 Task: Add rule.
Action: Mouse moved to (202, 89)
Screenshot: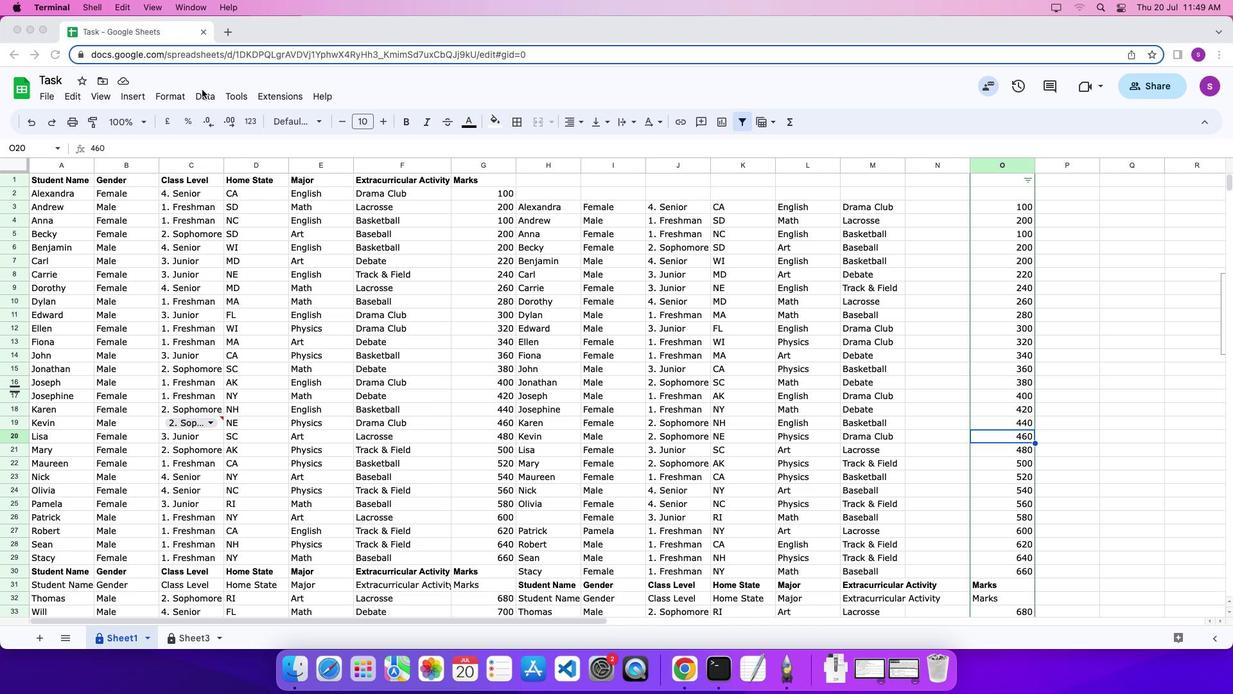
Action: Mouse pressed left at (202, 89)
Screenshot: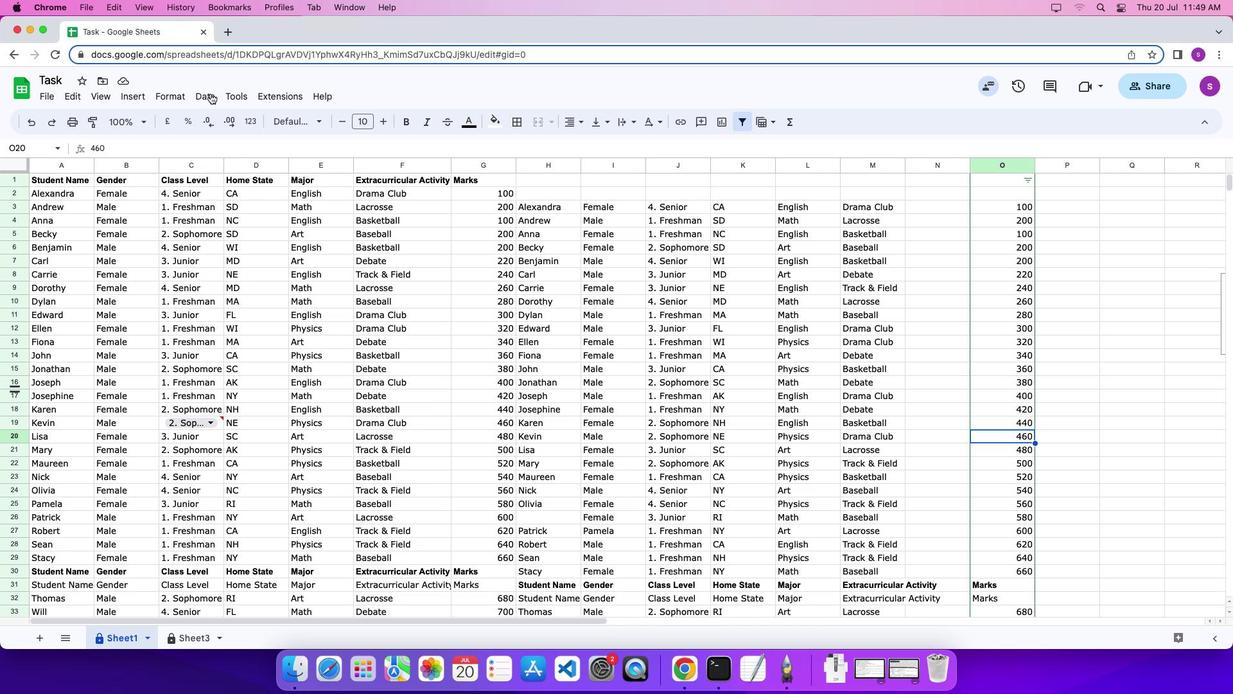 
Action: Mouse moved to (213, 95)
Screenshot: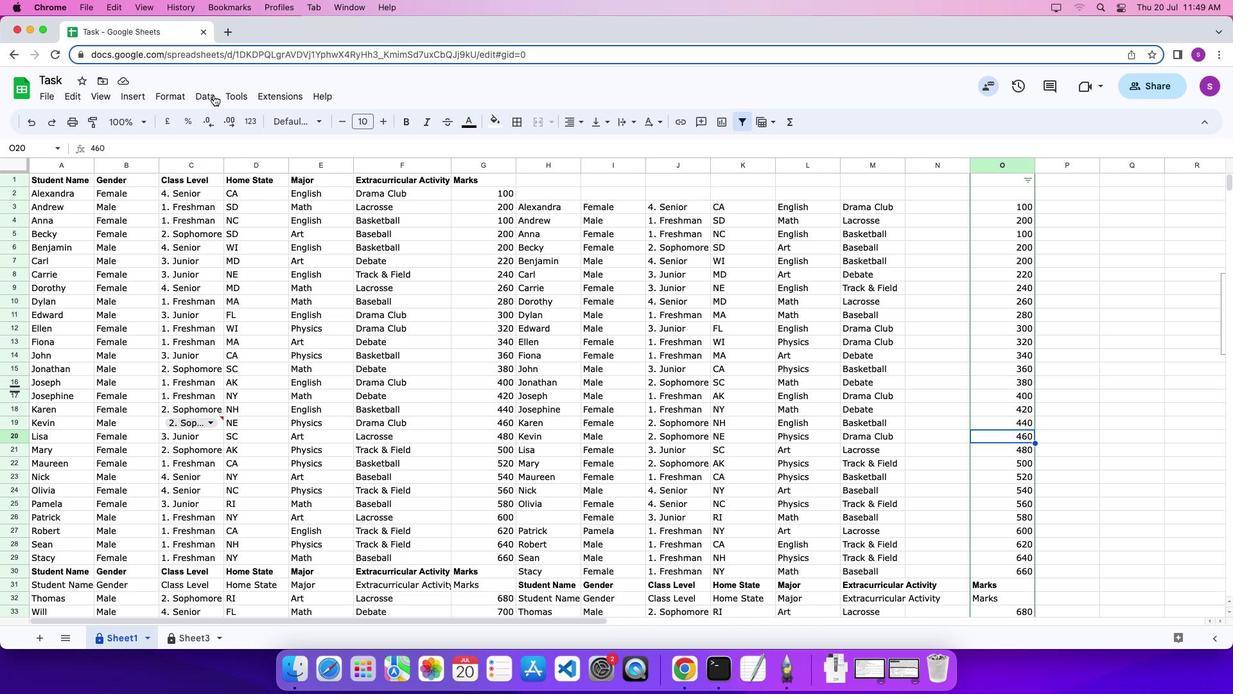 
Action: Mouse pressed left at (213, 95)
Screenshot: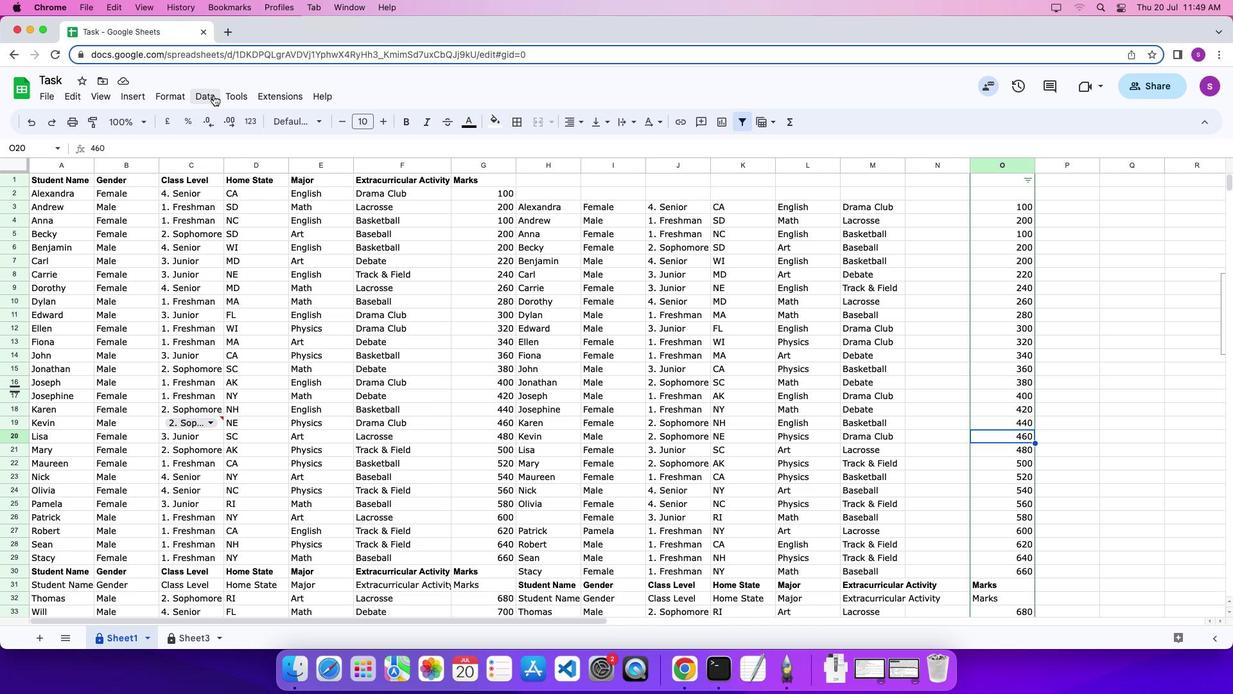 
Action: Mouse moved to (251, 352)
Screenshot: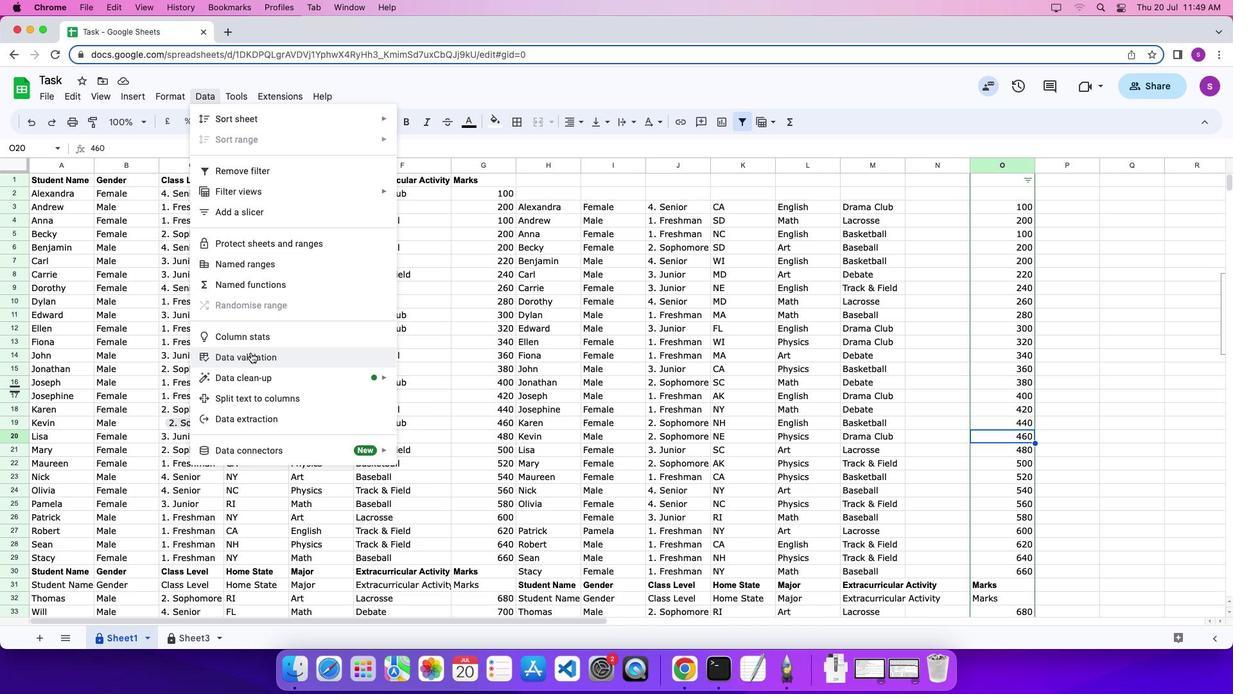 
Action: Mouse pressed left at (251, 352)
Screenshot: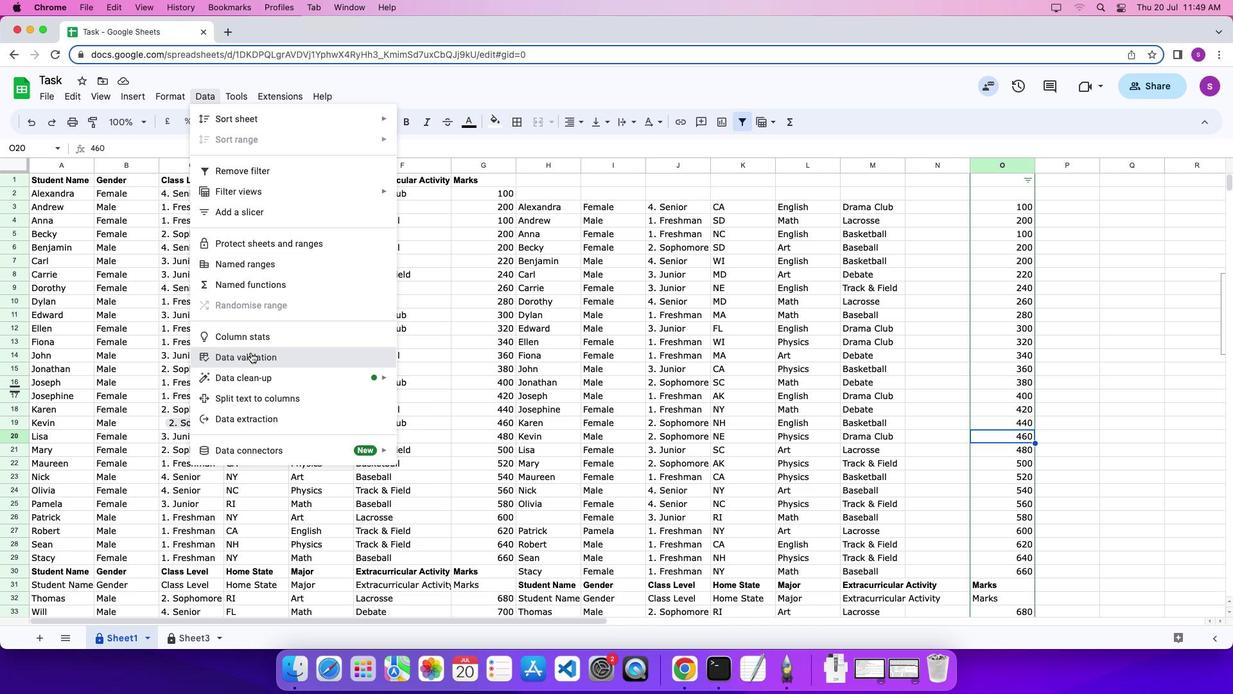 
Action: Mouse moved to (1150, 217)
Screenshot: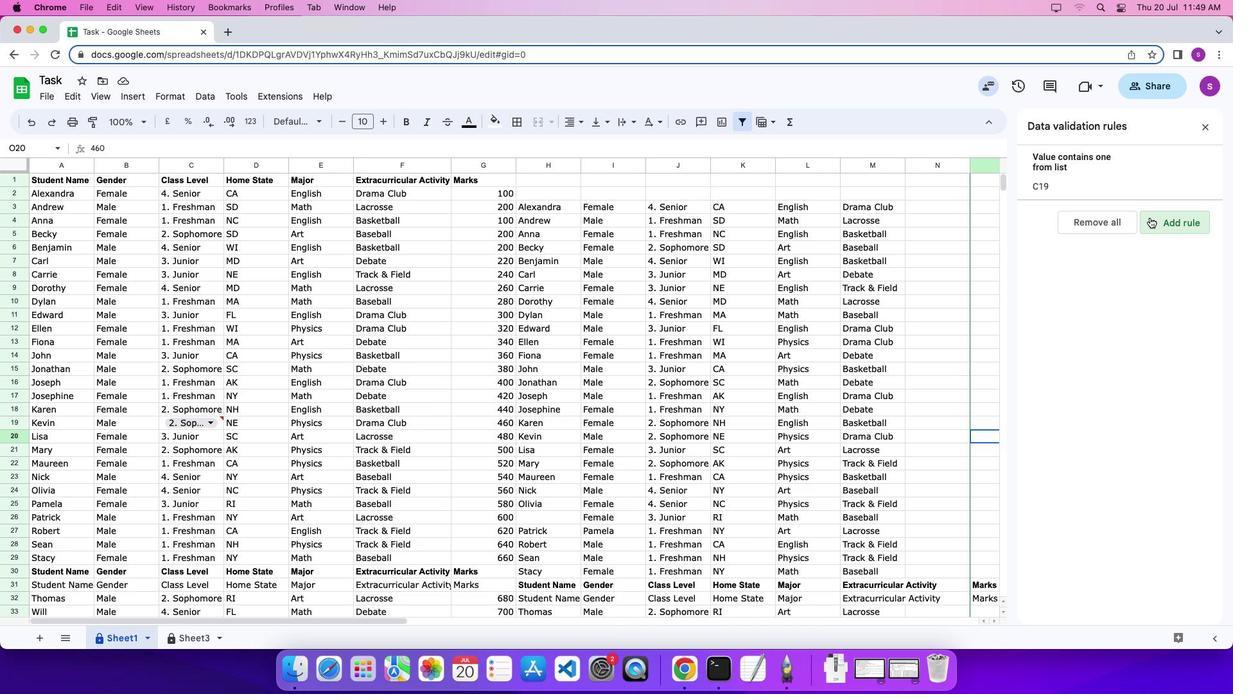 
Action: Mouse pressed left at (1150, 217)
Screenshot: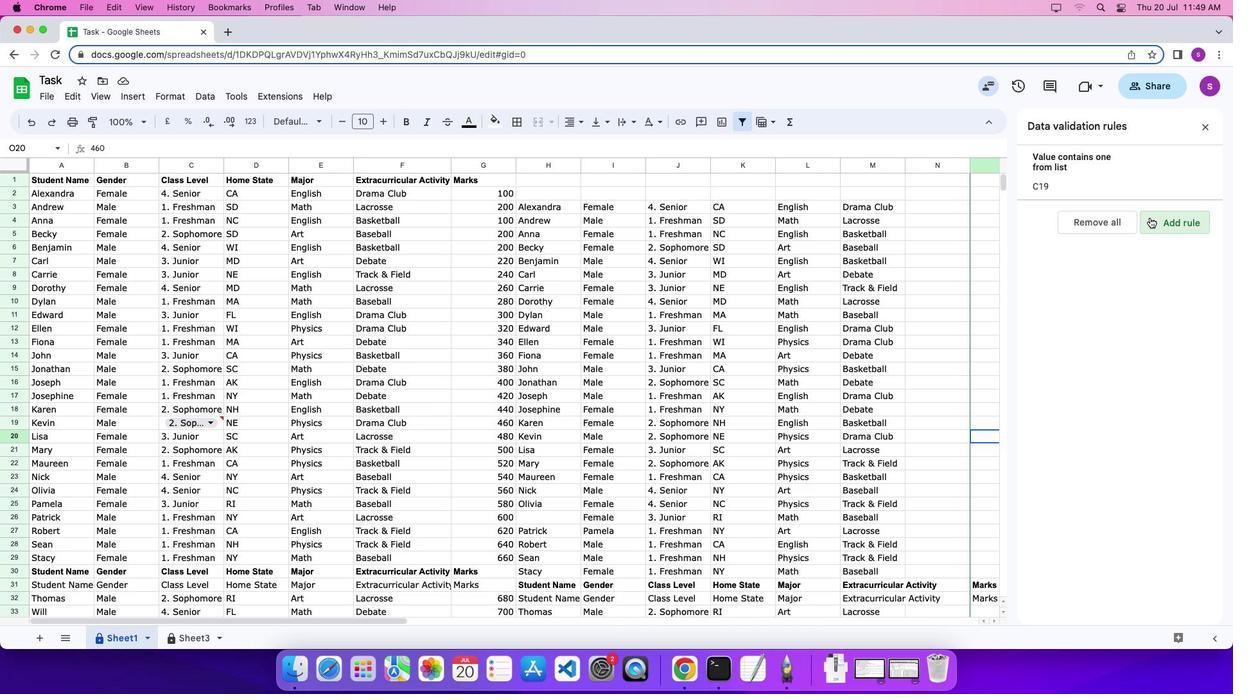 
Action: Mouse moved to (1179, 599)
Screenshot: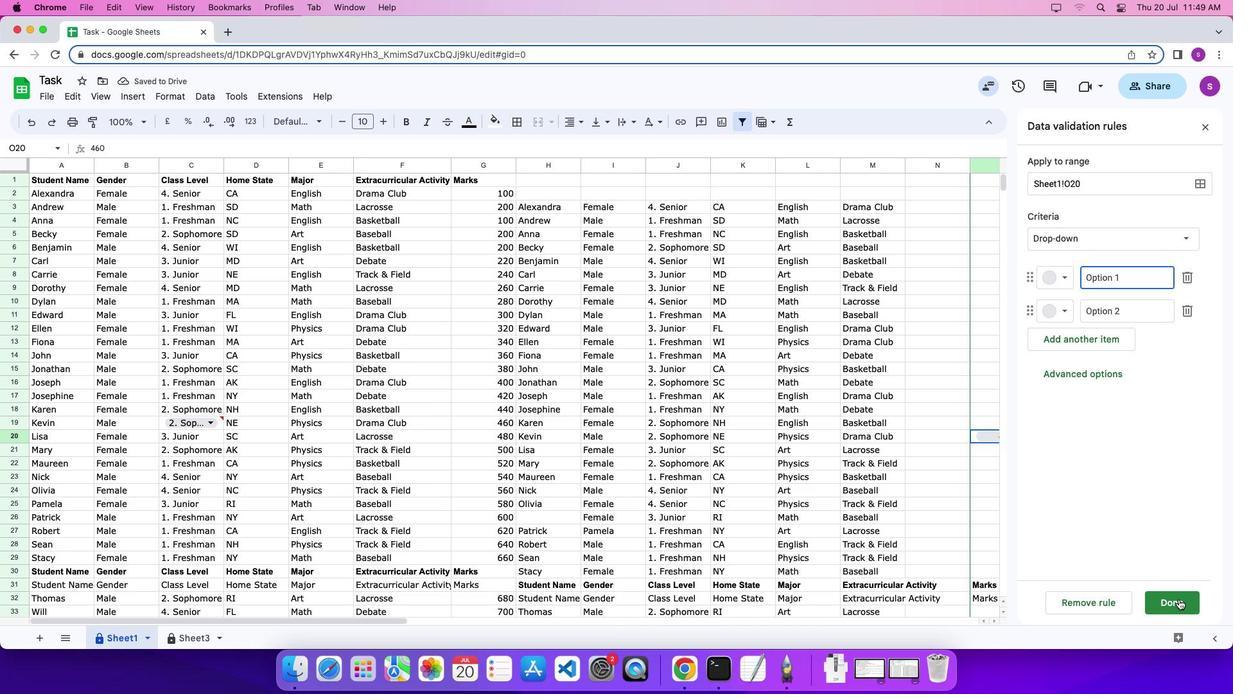 
Action: Mouse pressed left at (1179, 599)
Screenshot: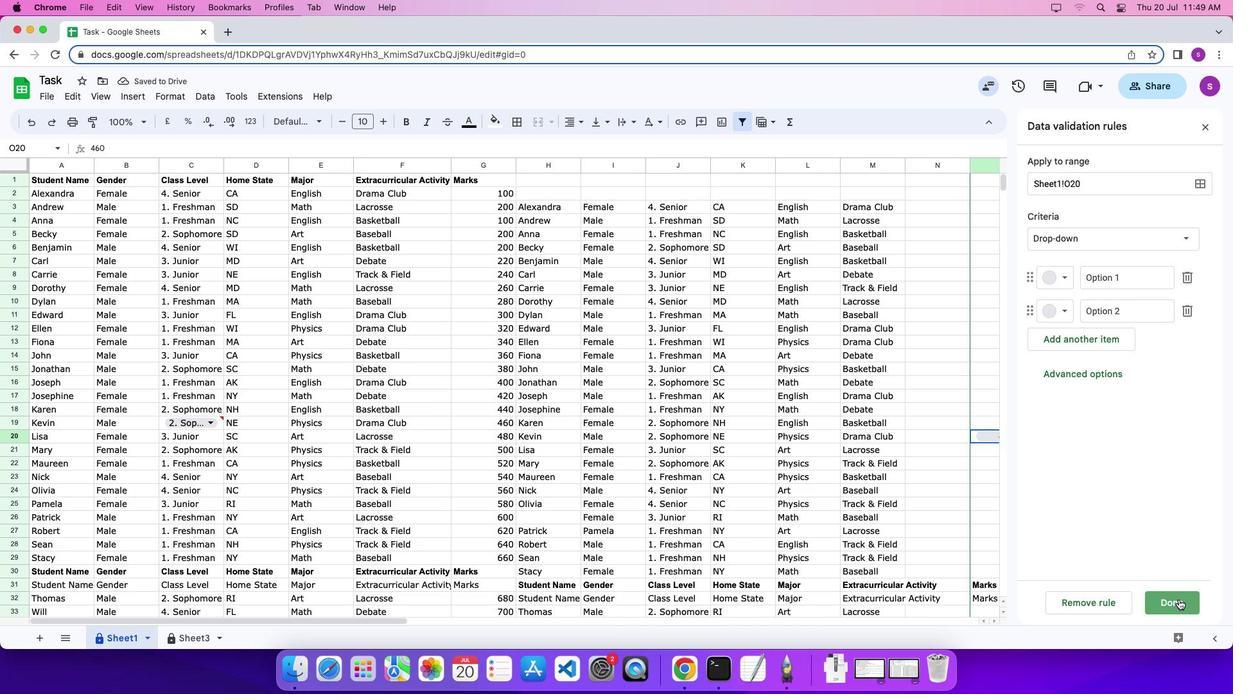 
